 Task: Add filter "In the last 6 months" in request date.
Action: Mouse moved to (756, 217)
Screenshot: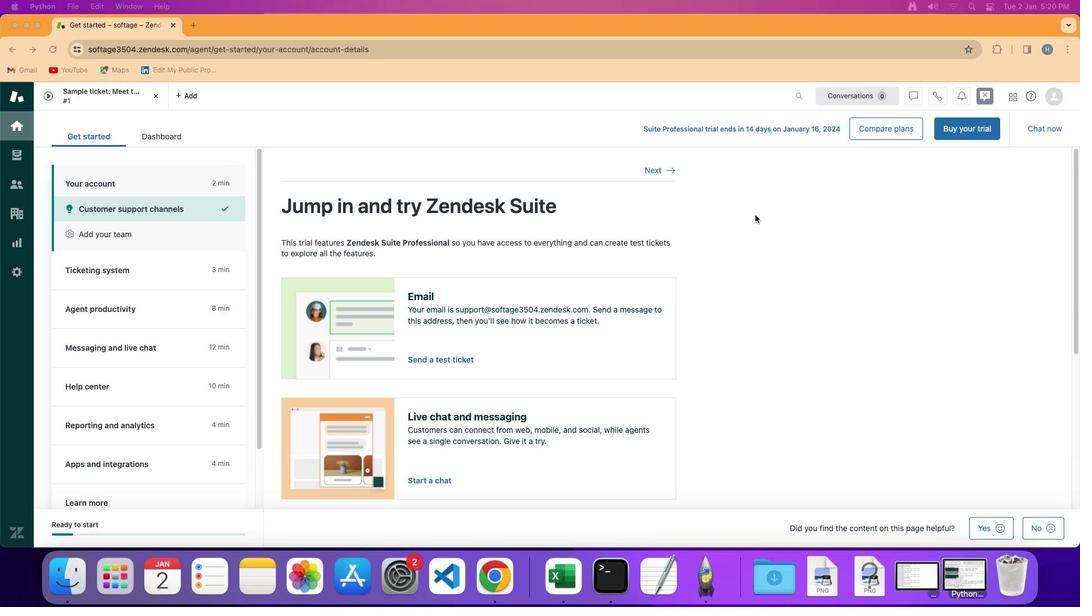 
Action: Mouse pressed left at (756, 217)
Screenshot: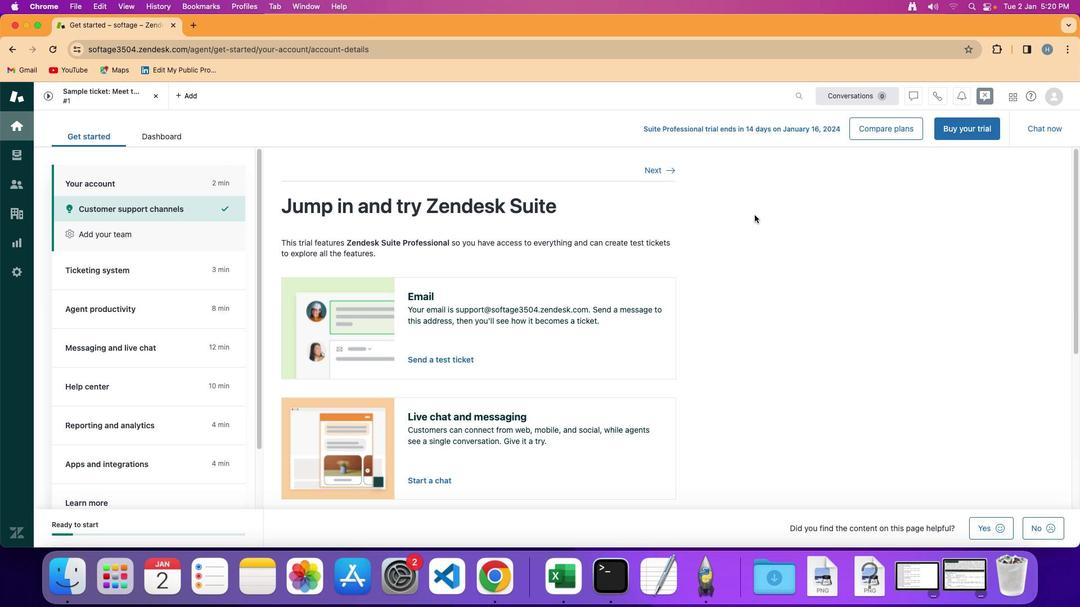 
Action: Mouse moved to (18, 151)
Screenshot: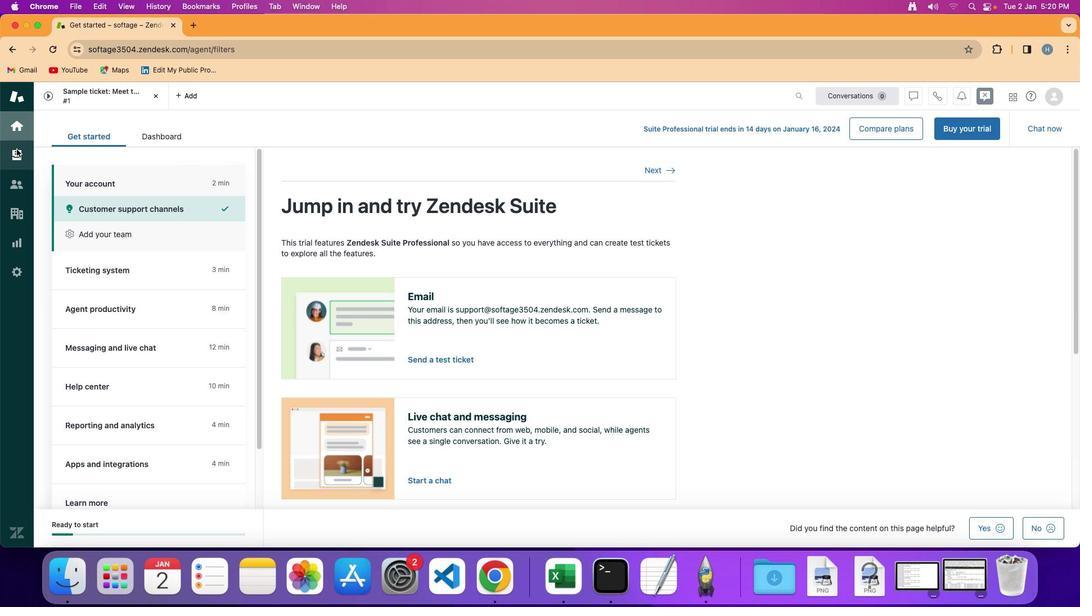 
Action: Mouse pressed left at (18, 151)
Screenshot: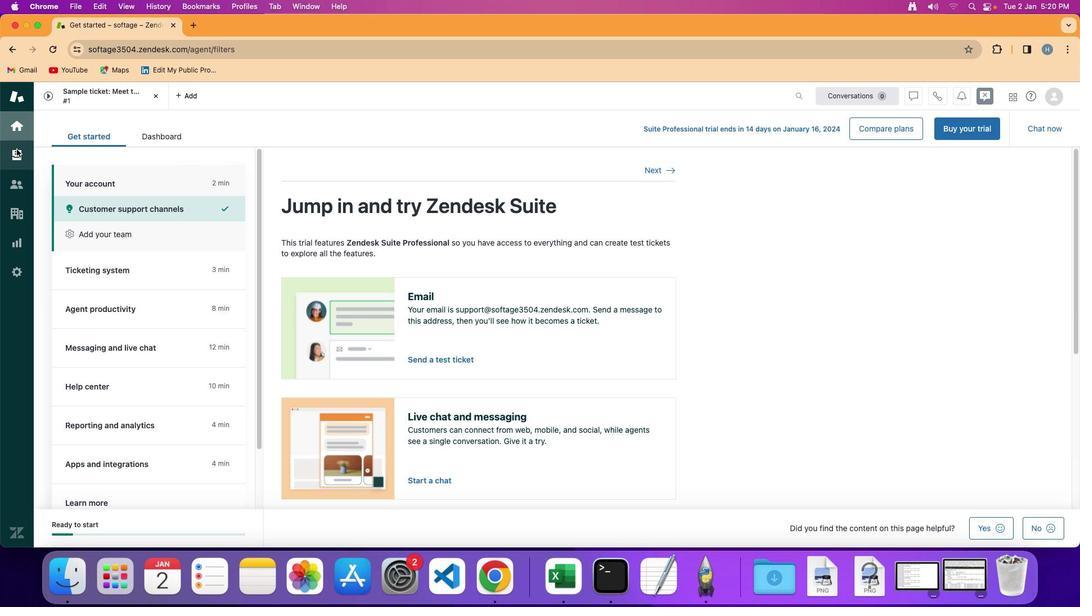
Action: Mouse moved to (97, 216)
Screenshot: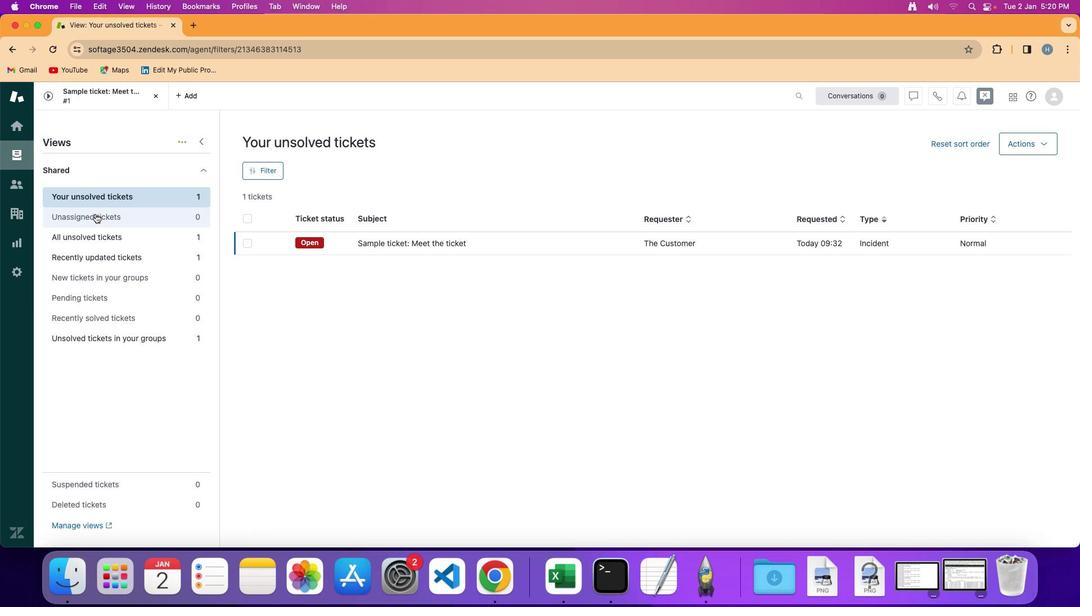 
Action: Mouse pressed left at (97, 216)
Screenshot: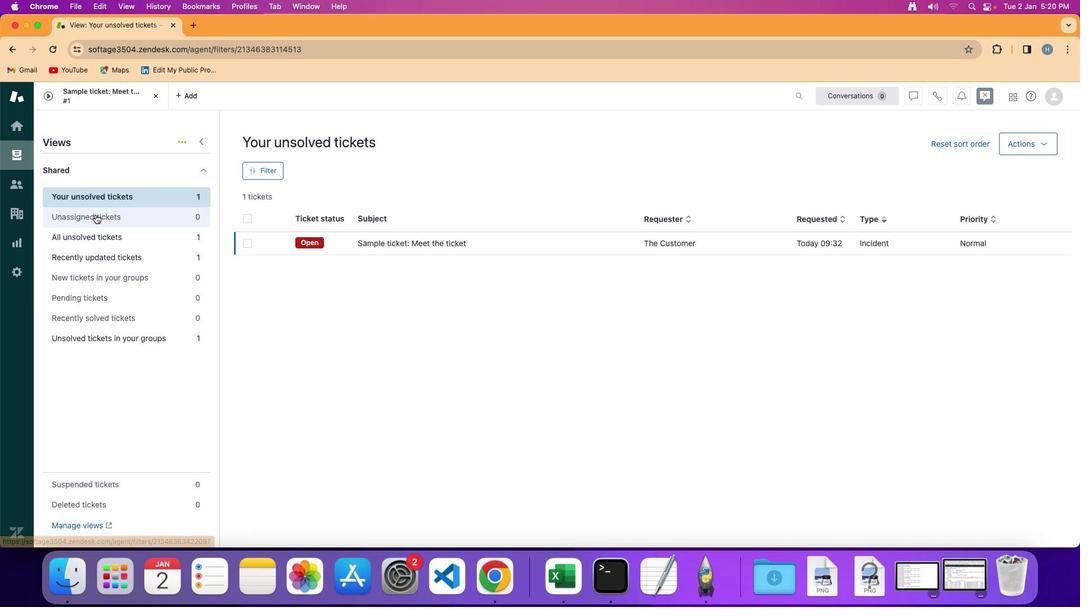 
Action: Mouse moved to (263, 178)
Screenshot: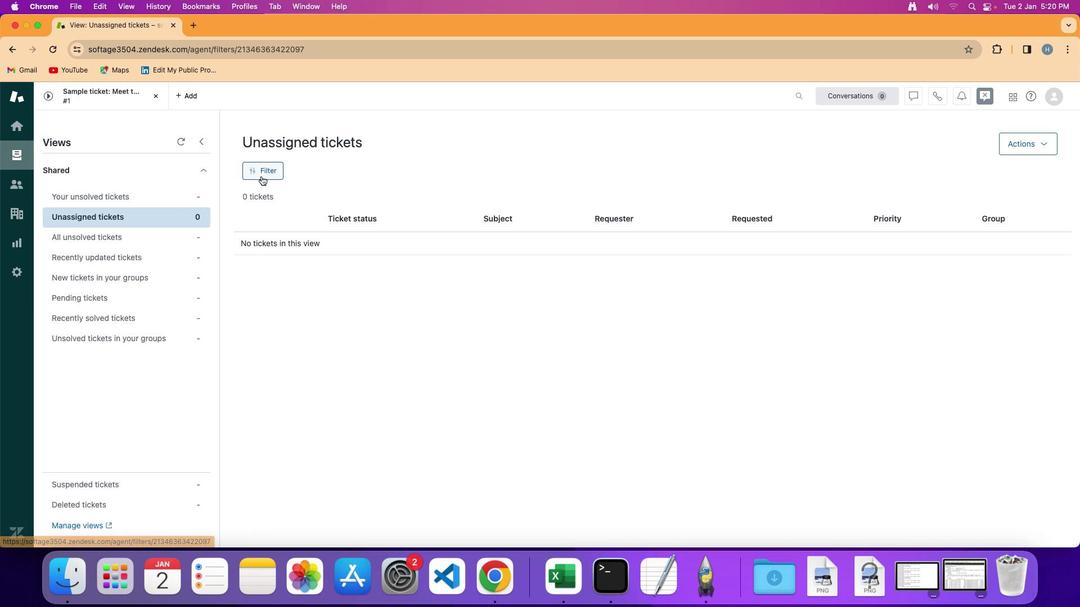 
Action: Mouse pressed left at (263, 178)
Screenshot: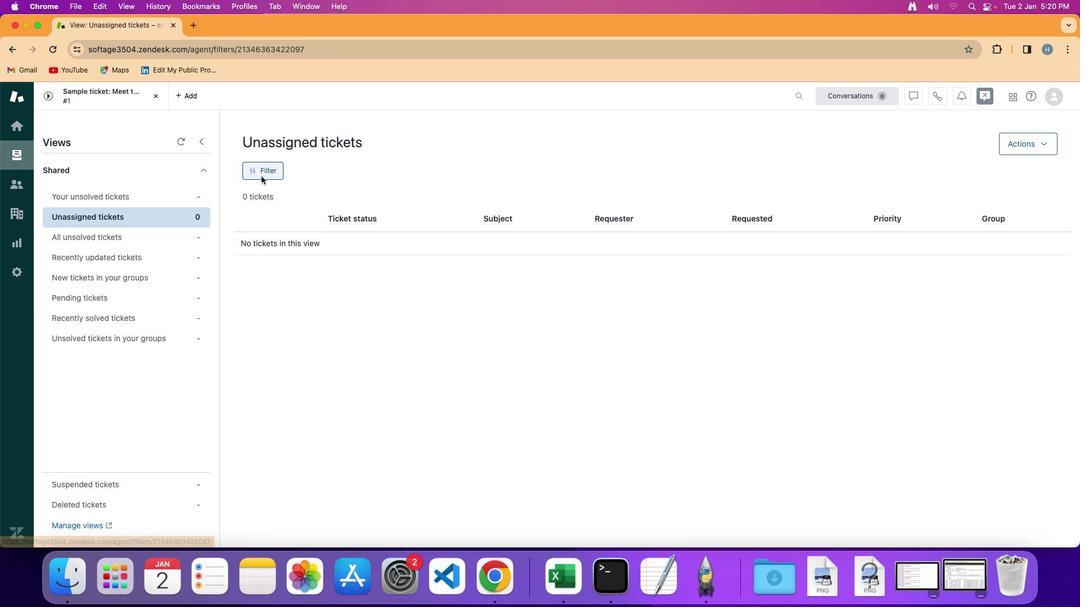 
Action: Mouse moved to (957, 318)
Screenshot: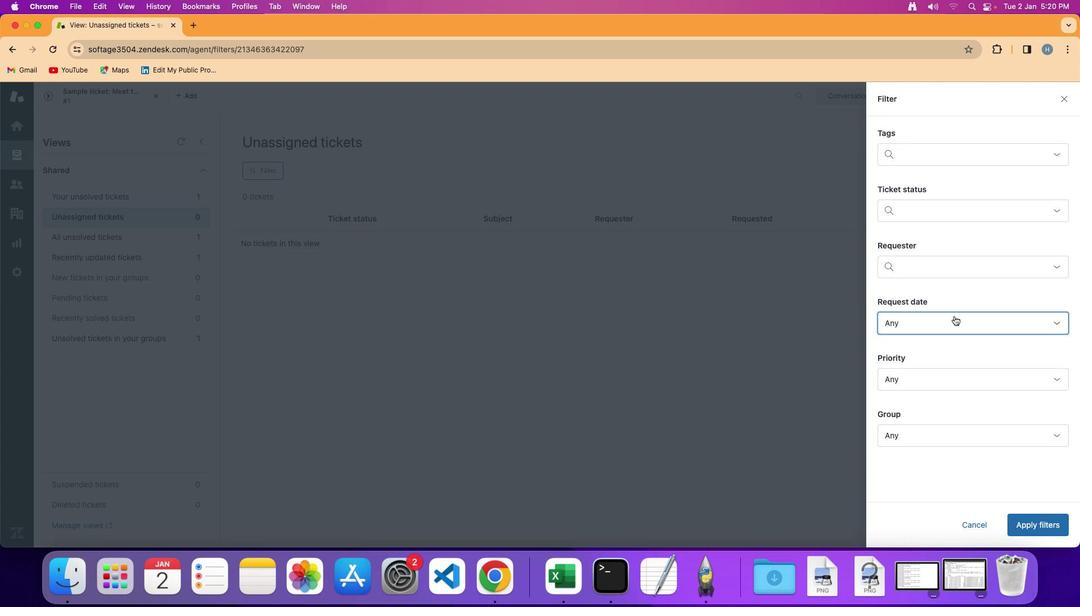 
Action: Mouse pressed left at (957, 318)
Screenshot: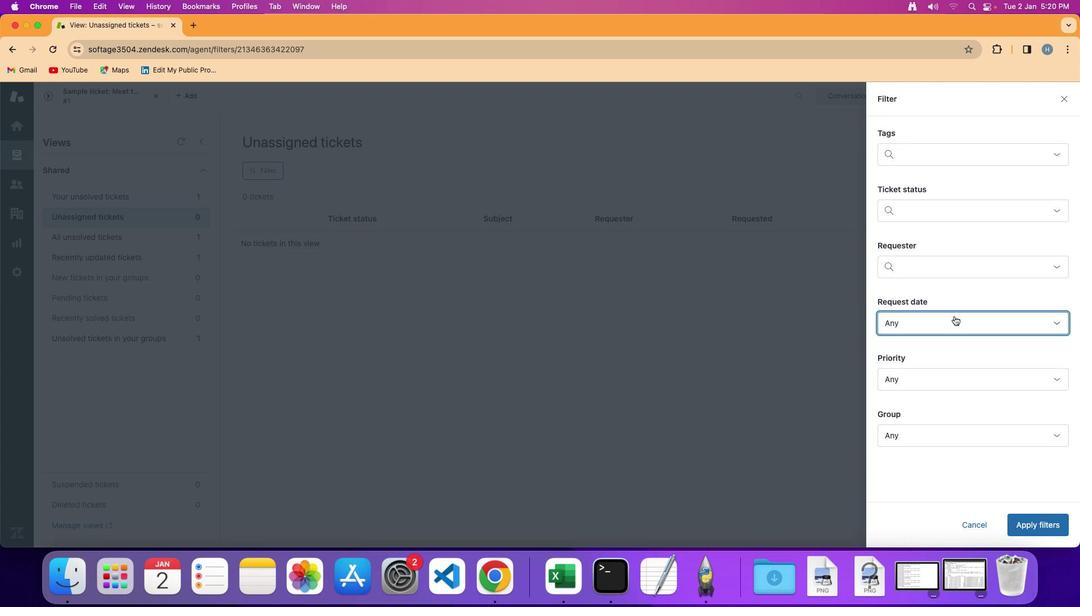 
Action: Mouse moved to (979, 258)
Screenshot: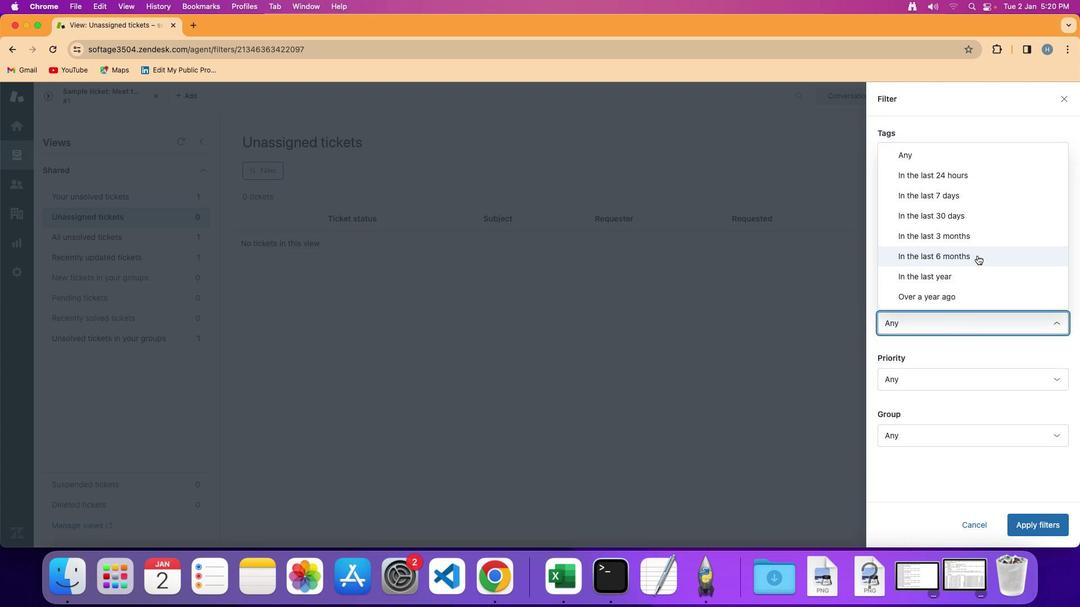 
Action: Mouse pressed left at (979, 258)
Screenshot: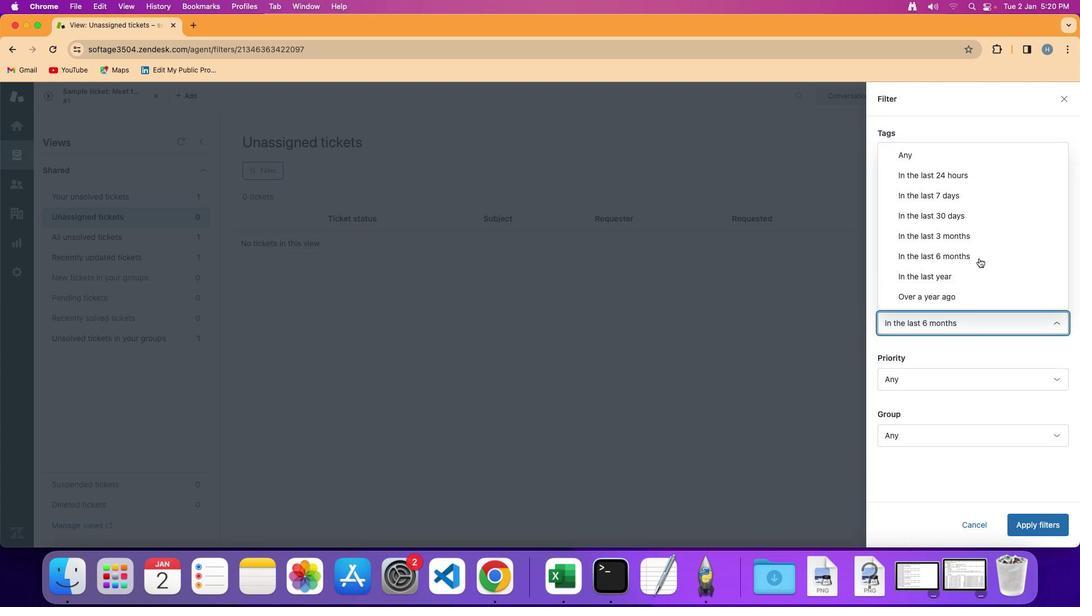 
Action: Mouse moved to (1024, 528)
Screenshot: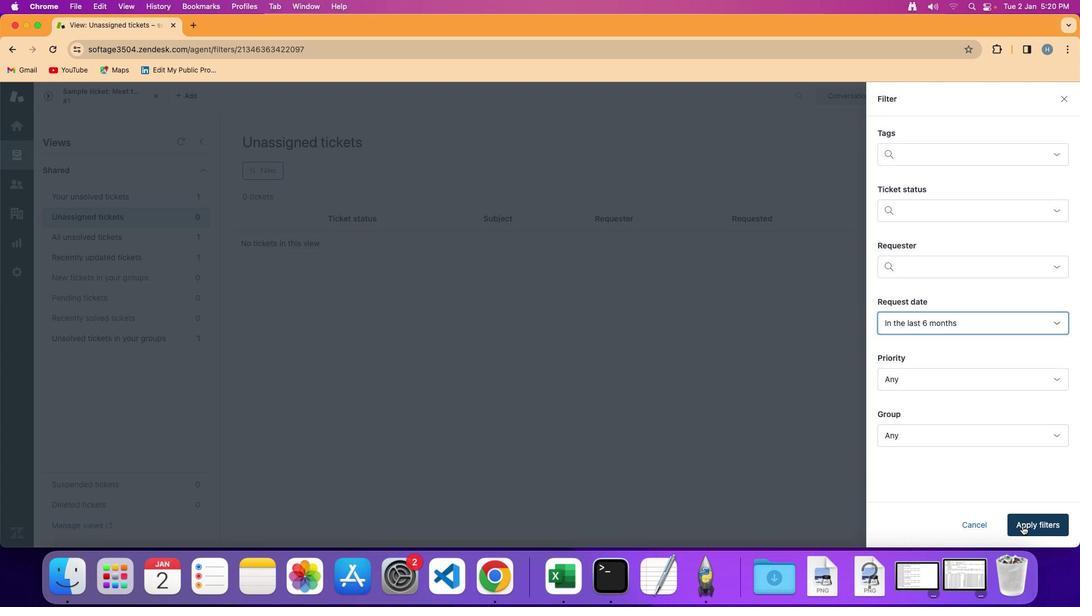 
Action: Mouse pressed left at (1024, 528)
Screenshot: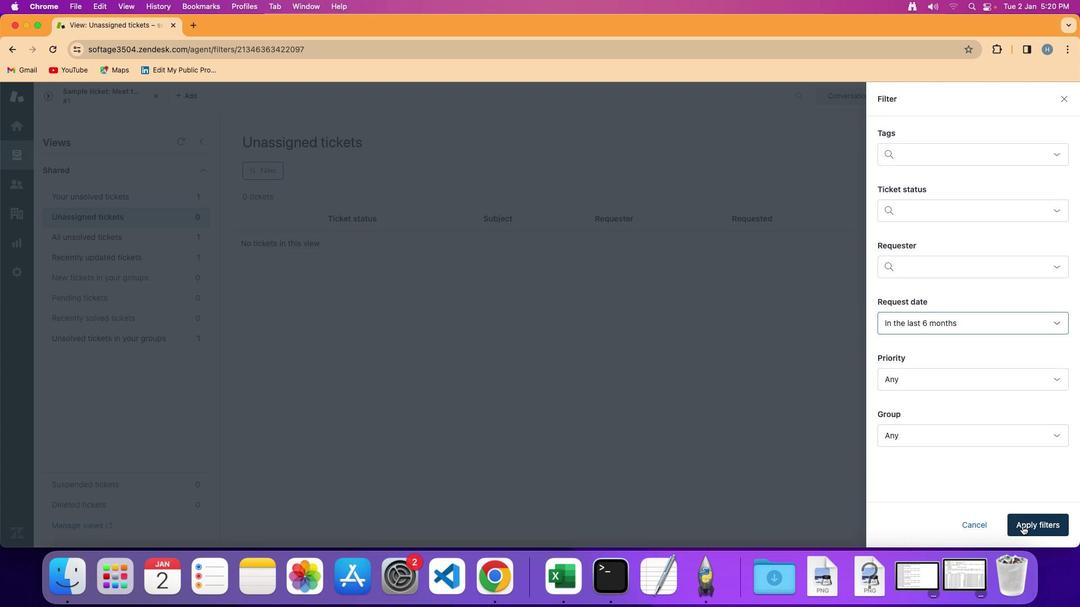 
Action: Mouse moved to (574, 301)
Screenshot: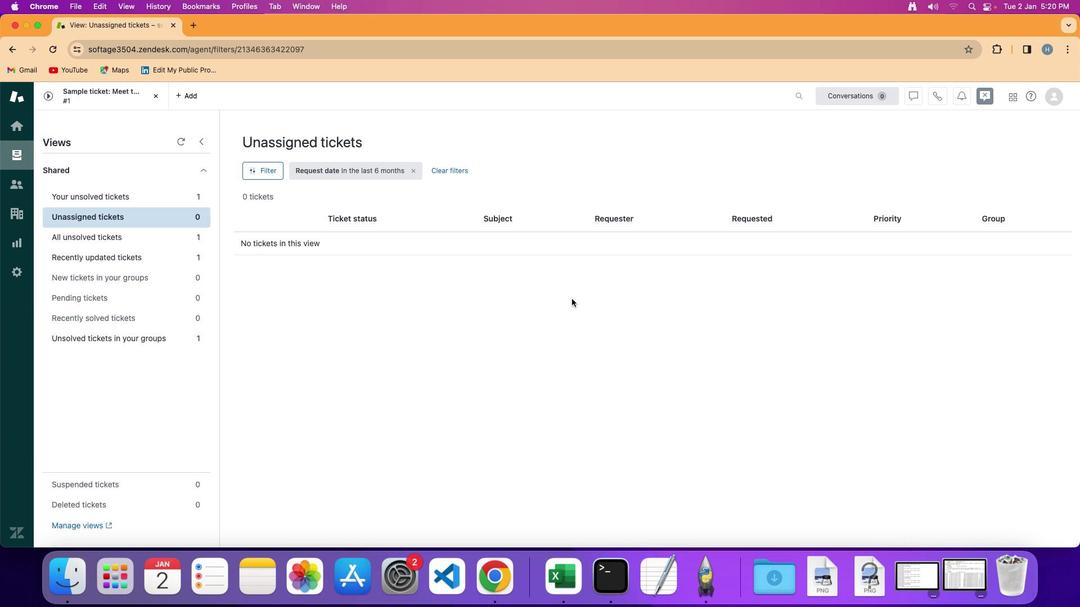 
